 Task: Use the formula "IMPORTHTML" in spreadsheet "Project protfolio".
Action: Mouse moved to (84, 28)
Screenshot: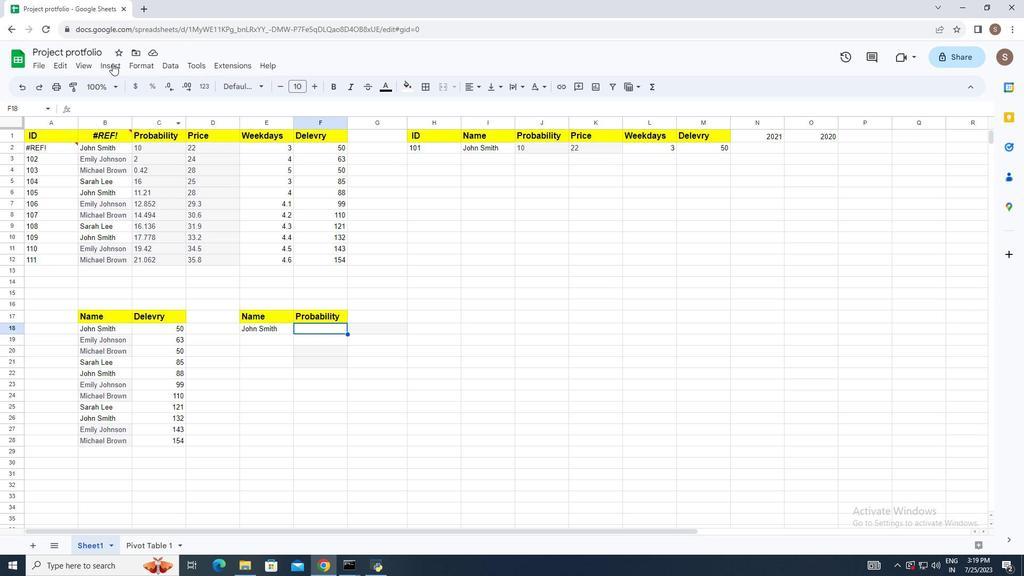 
Action: Mouse pressed left at (84, 28)
Screenshot: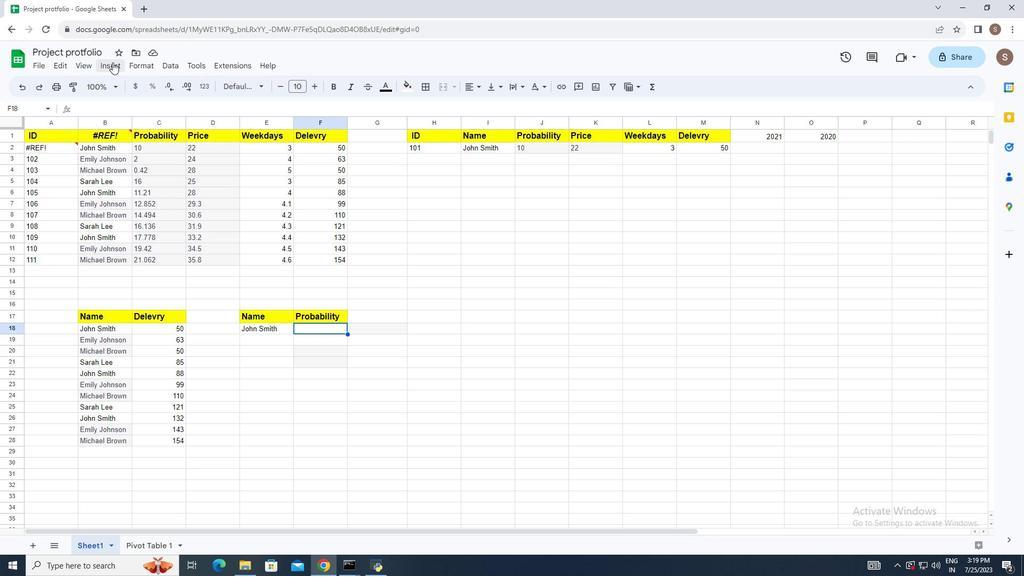 
Action: Mouse moved to (141, 211)
Screenshot: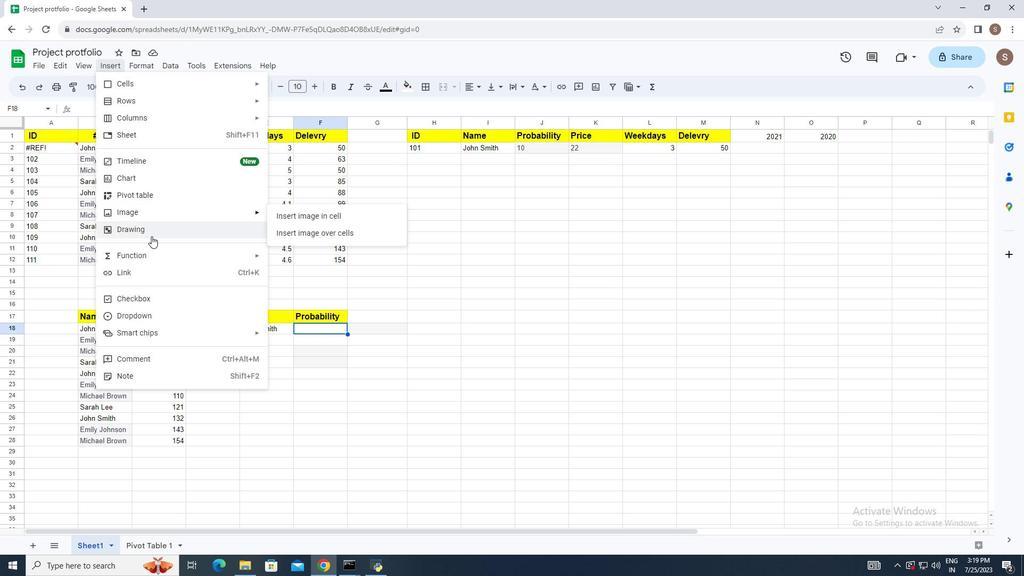 
Action: Mouse pressed left at (141, 211)
Screenshot: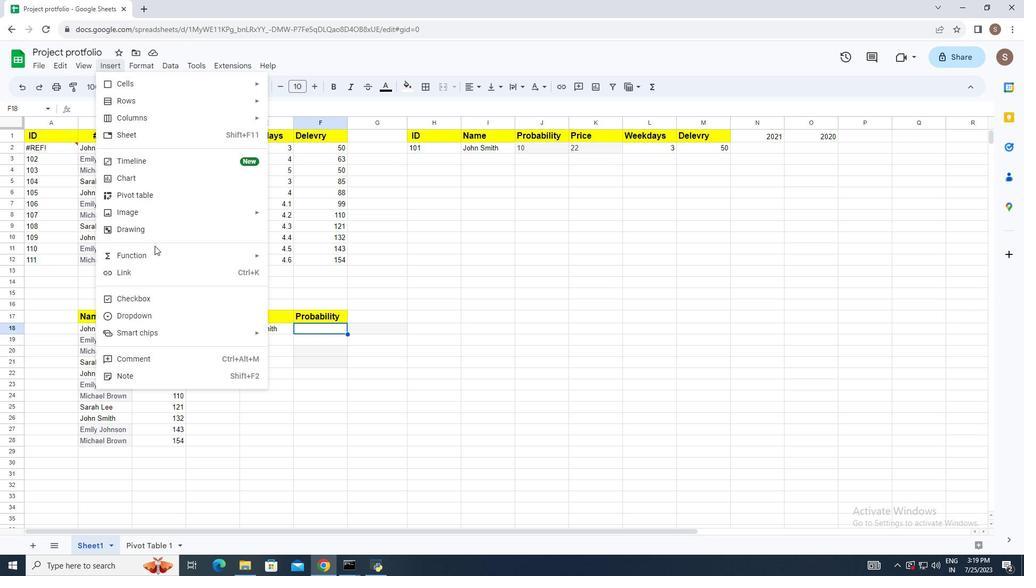 
Action: Mouse moved to (290, 206)
Screenshot: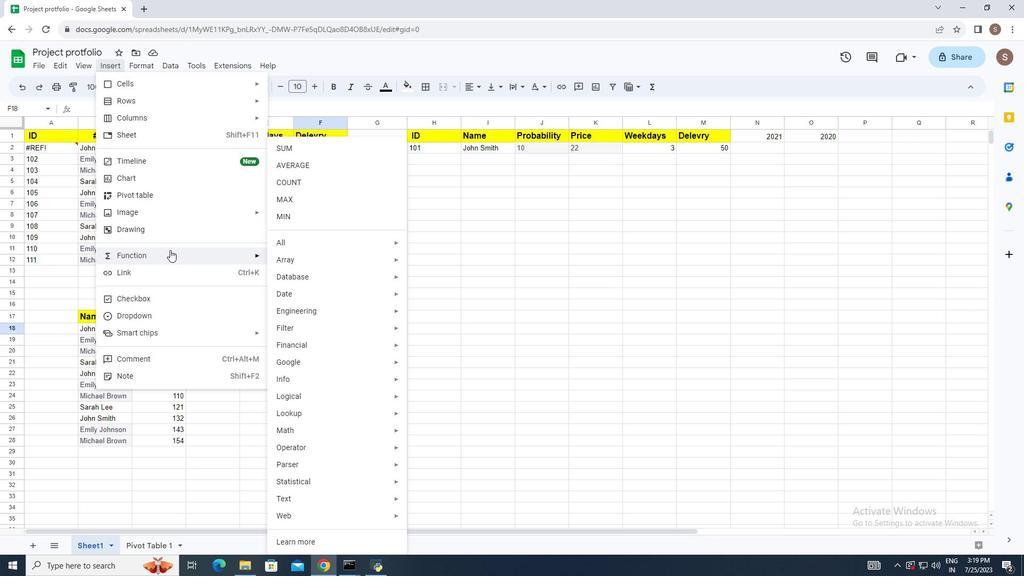 
Action: Mouse pressed left at (290, 206)
Screenshot: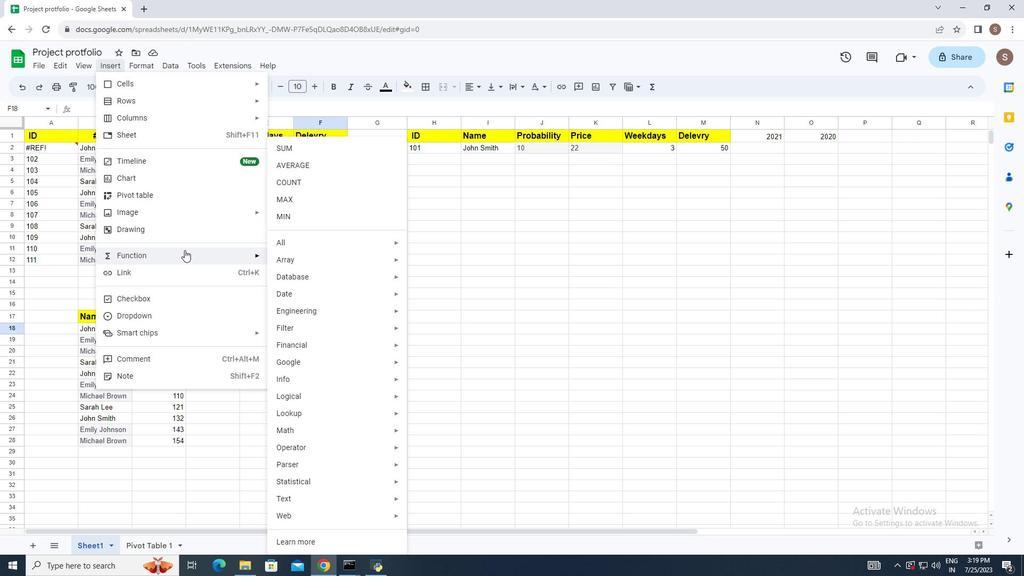 
Action: Mouse moved to (443, 353)
Screenshot: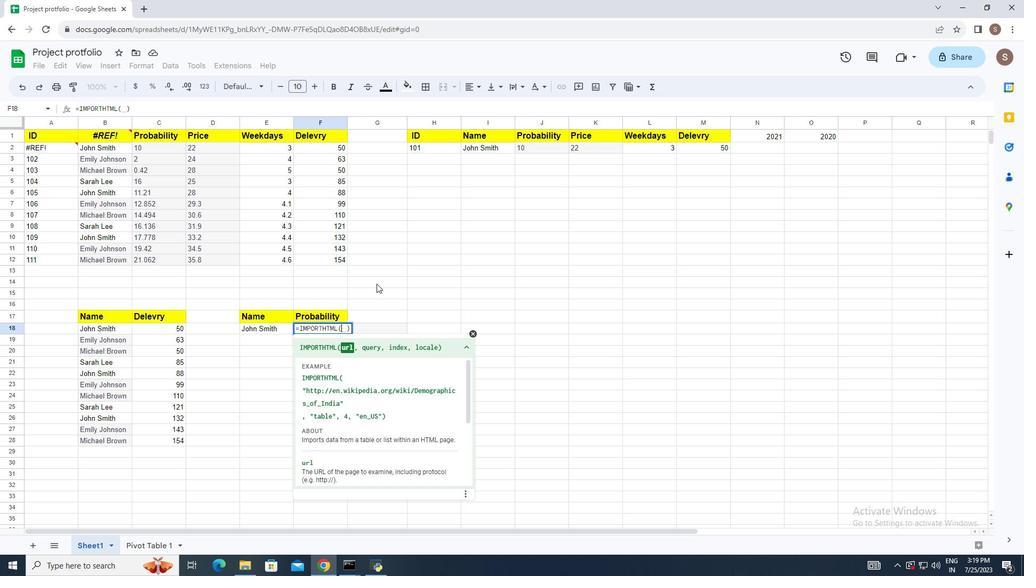 
Action: Mouse pressed left at (443, 353)
Screenshot: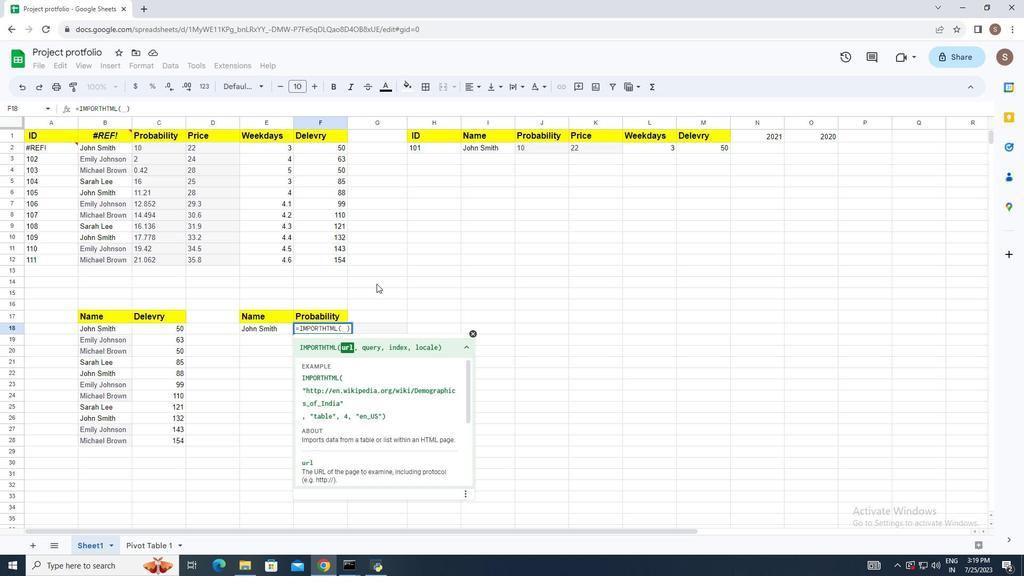 
Action: Mouse moved to (382, 334)
Screenshot: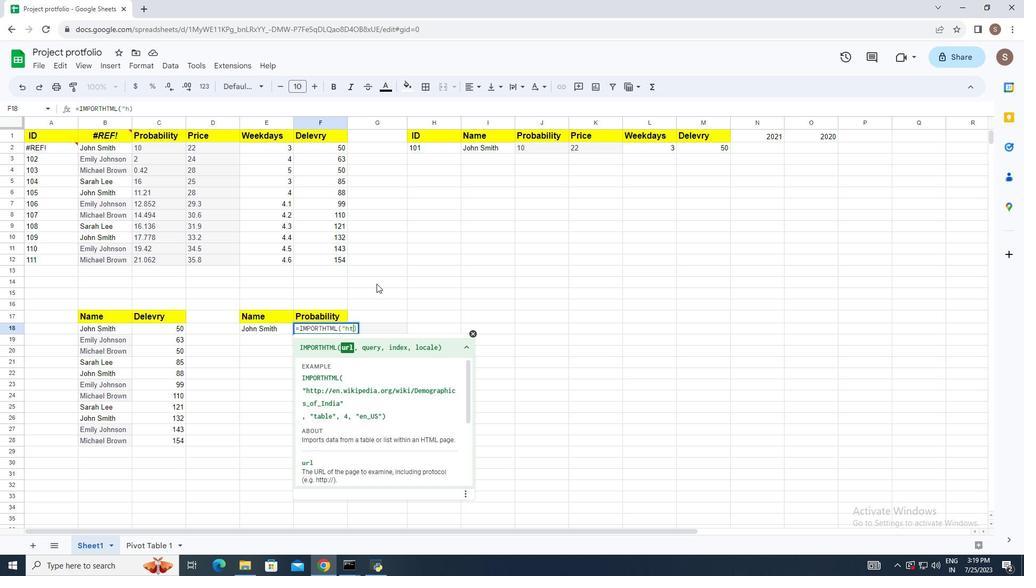 
Action: Key pressed <Key.shift>"http<Key.shift>"<Key.backspace><Key.shift>://google.com<Key.enter>
Screenshot: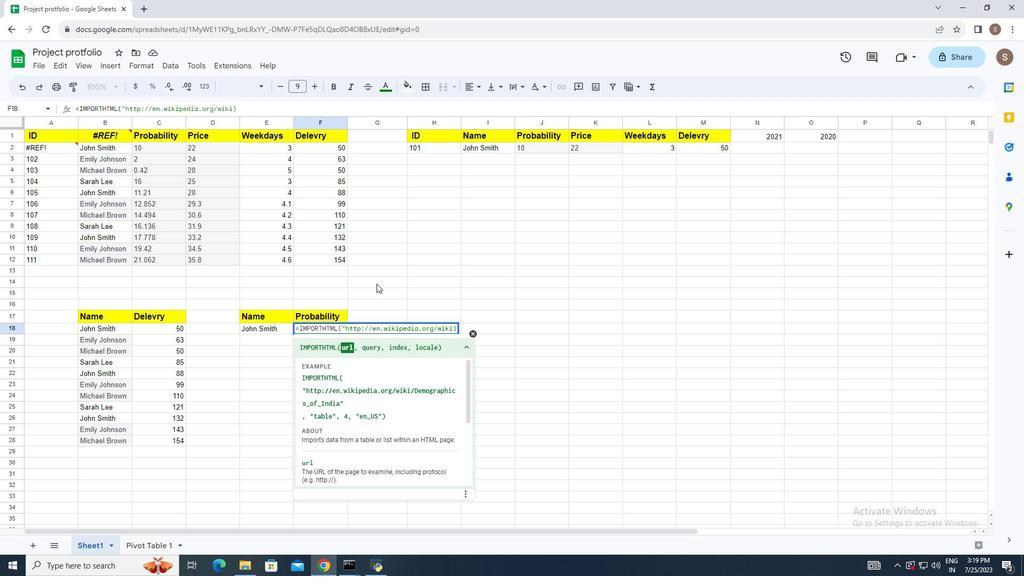 
Action: Mouse moved to (294, 293)
Screenshot: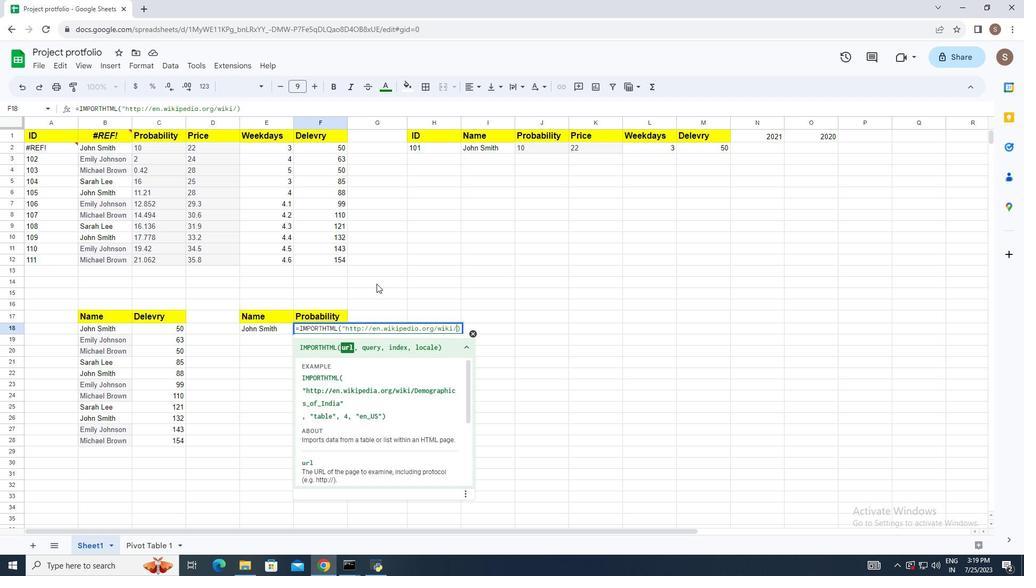 
Action: Mouse pressed left at (294, 293)
Screenshot: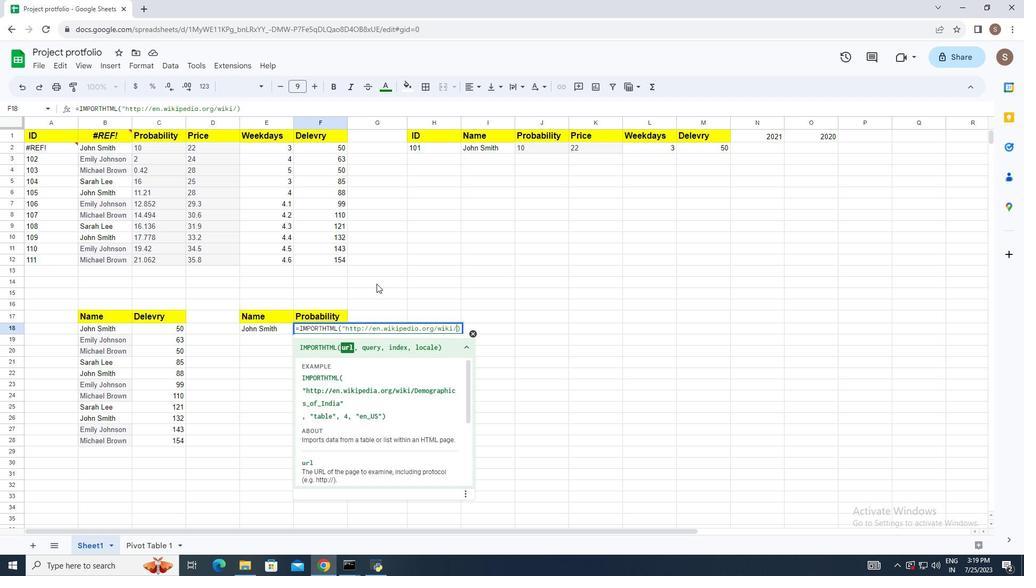 
Action: Mouse pressed left at (294, 293)
Screenshot: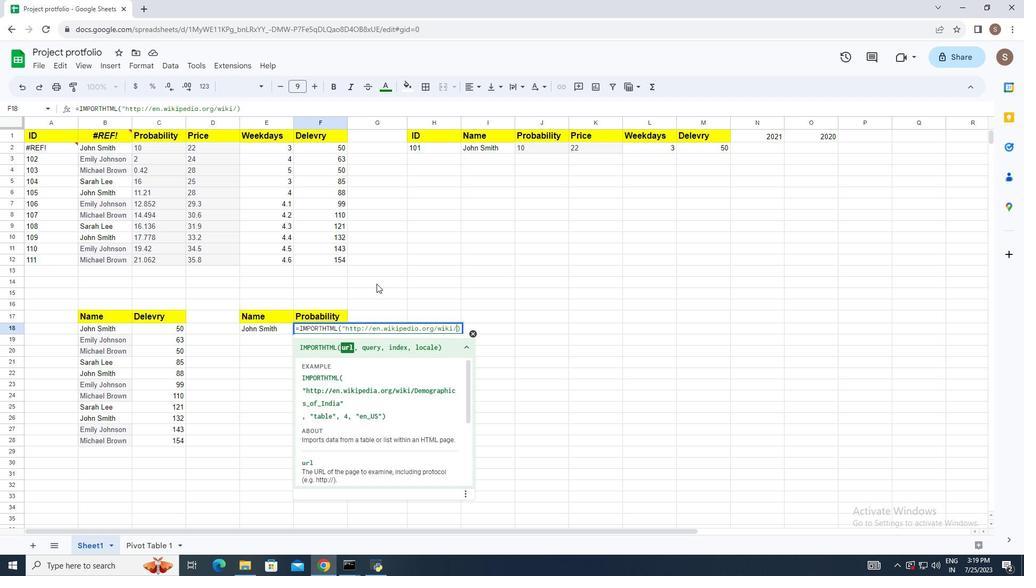 
Action: Mouse moved to (385, 292)
Screenshot: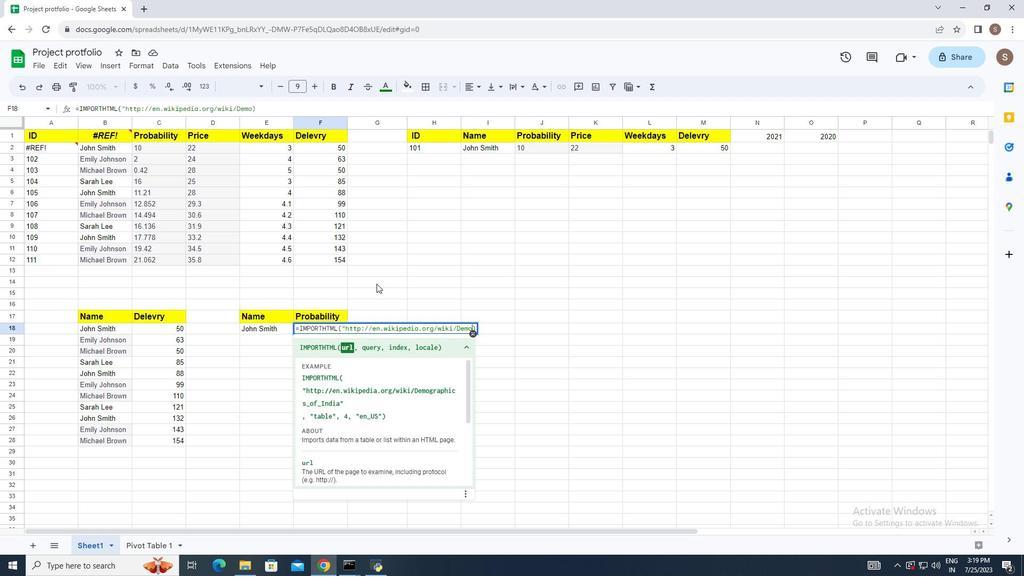 
Action: Key pressed <Key.backspace><Key.backspace><Key.backspace>
Screenshot: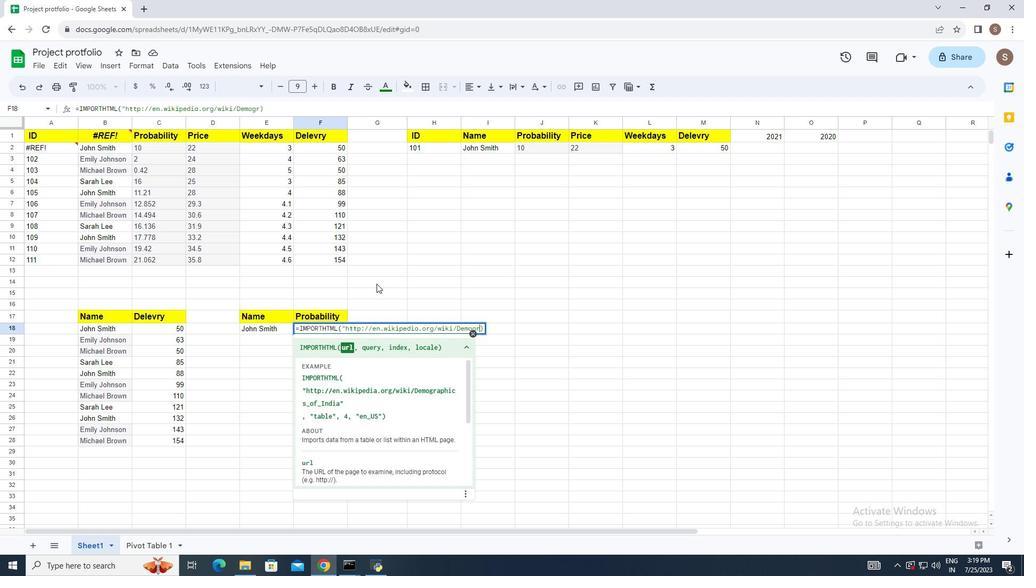 
Action: Mouse moved to (266, 352)
Screenshot: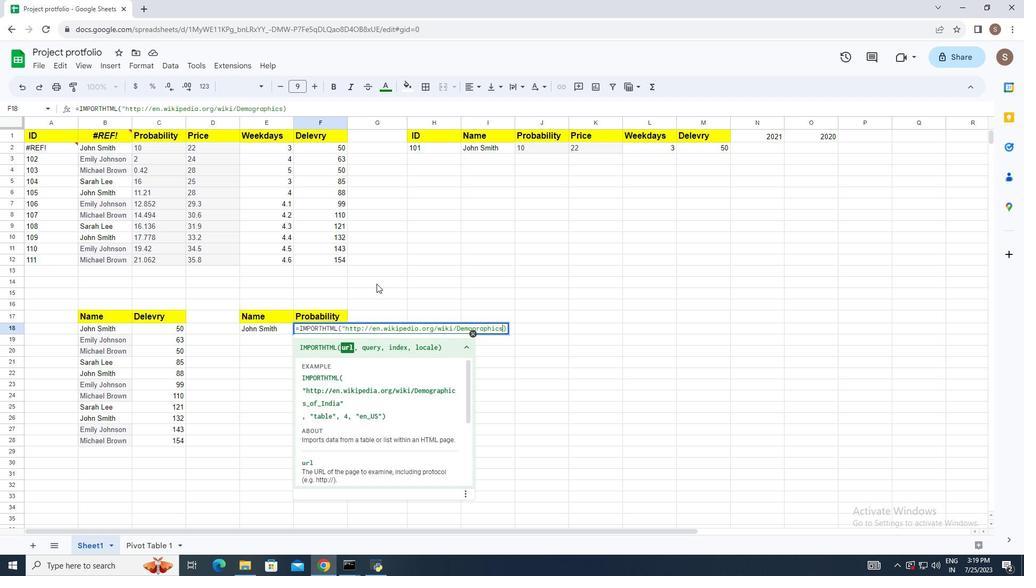 
Action: Mouse pressed left at (266, 352)
Screenshot: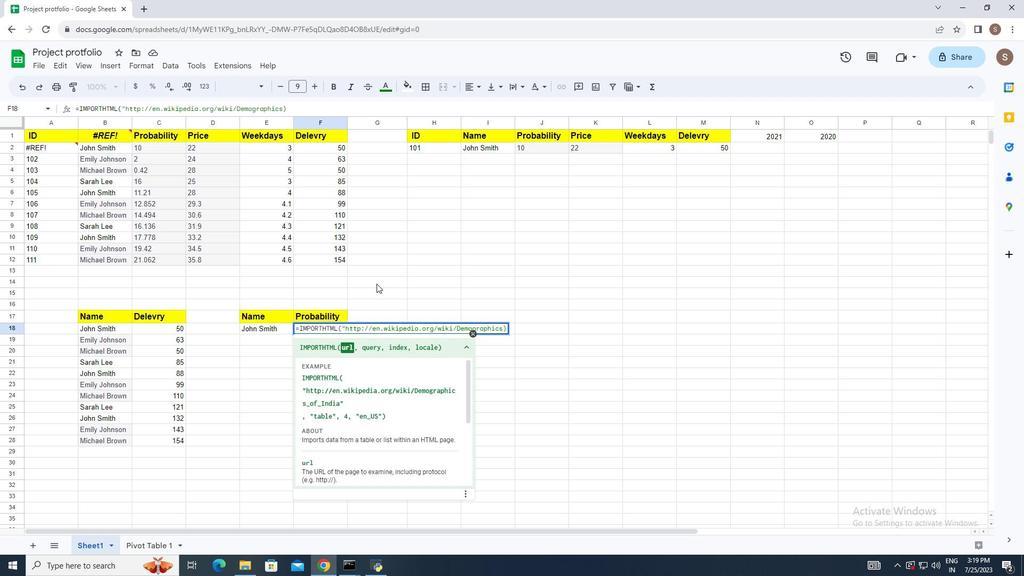 
Action: Mouse moved to (365, 384)
Screenshot: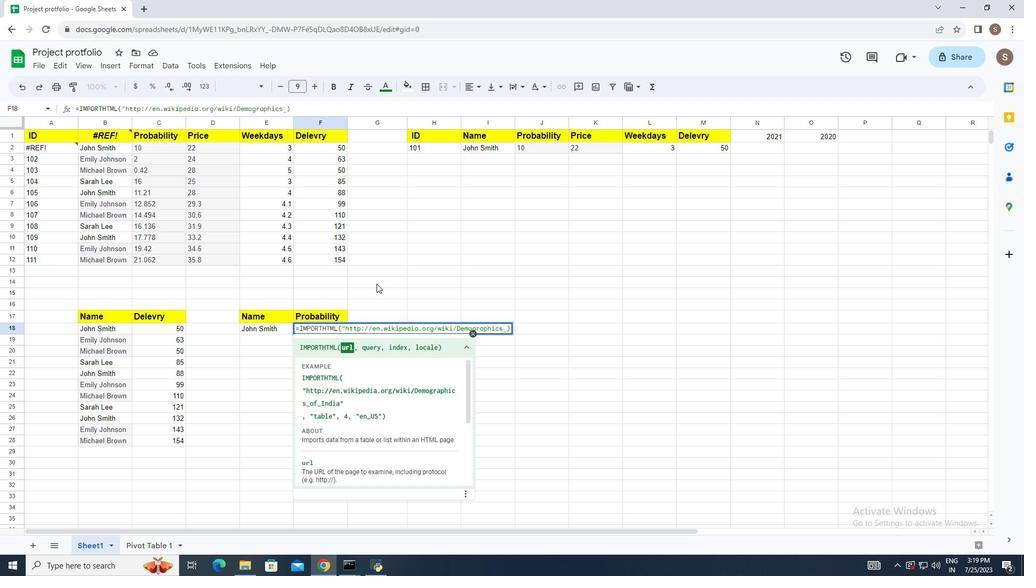 
Action: Key pressed ctrl+C
Screenshot: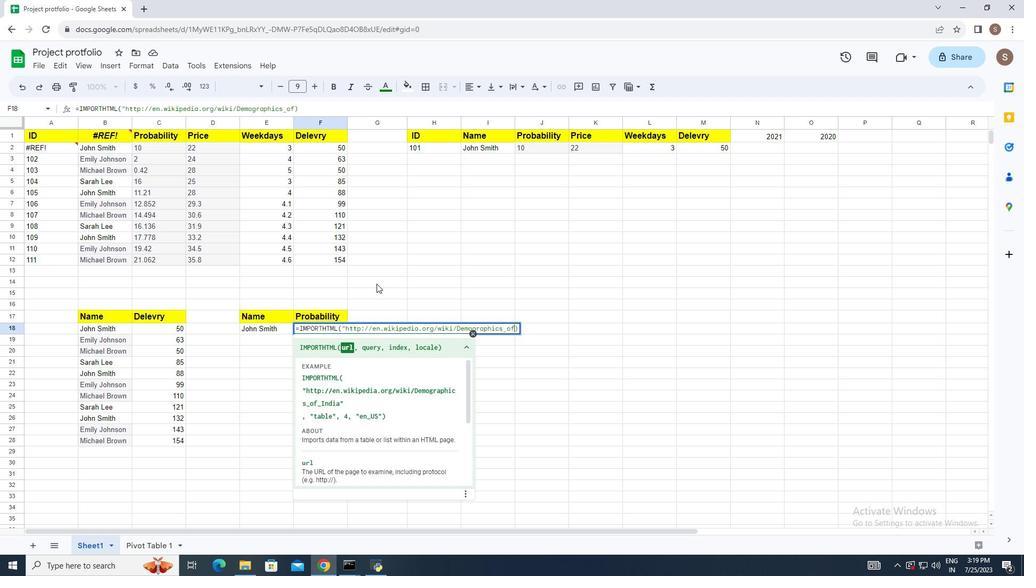 
Action: Mouse moved to (372, 292)
Screenshot: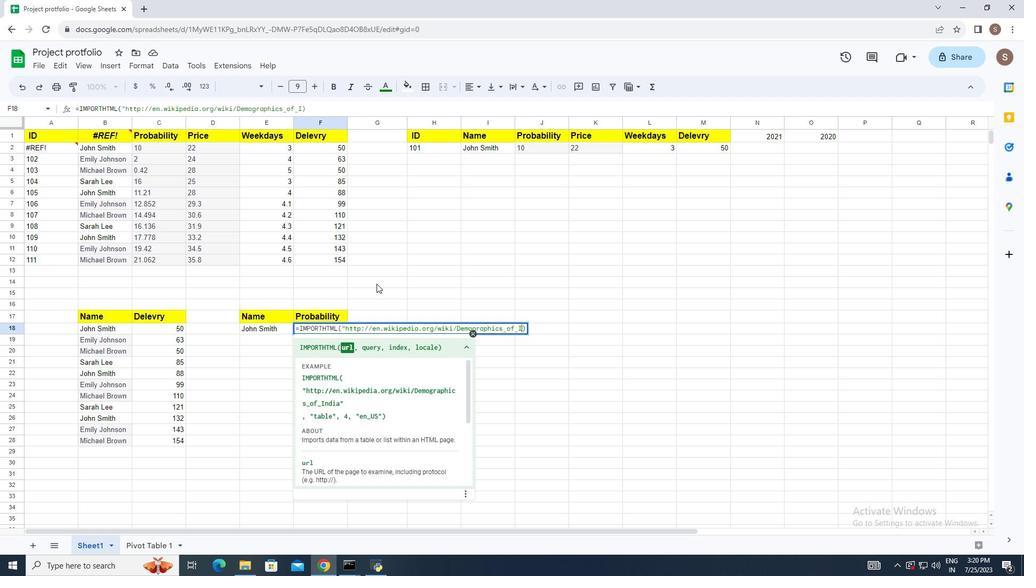 
Action: Mouse pressed left at (372, 292)
Screenshot: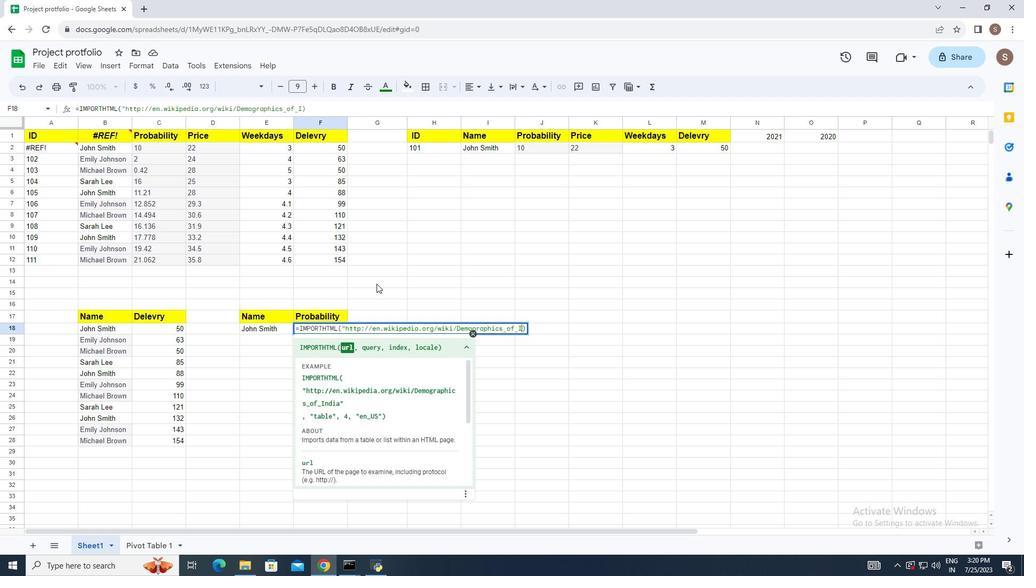 
Action: Mouse moved to (388, 345)
Screenshot: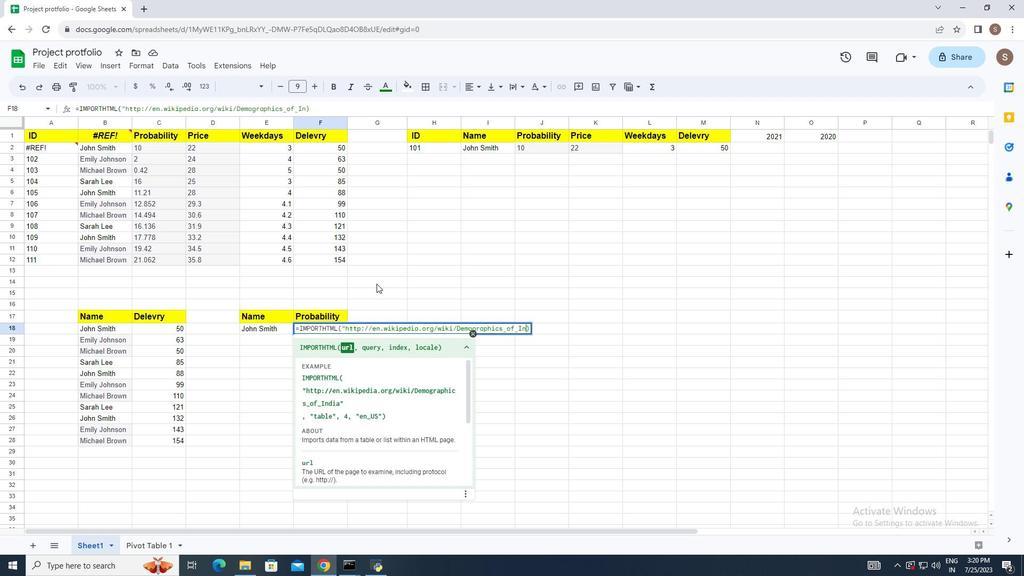 
Action: Key pressed <Key.right><Key.backspace><Key.backspace><Key.backspace><Key.backspace><Key.backspace><Key.backspace><Key.backspace><Key.backspace><Key.backspace><Key.backspace><Key.backspace><Key.backspace><Key.backspace><Key.backspace><Key.backspace><Key.backspace><Key.backspace><Key.backspace>ctrl+V<Key.backspace><Key.enter>
Screenshot: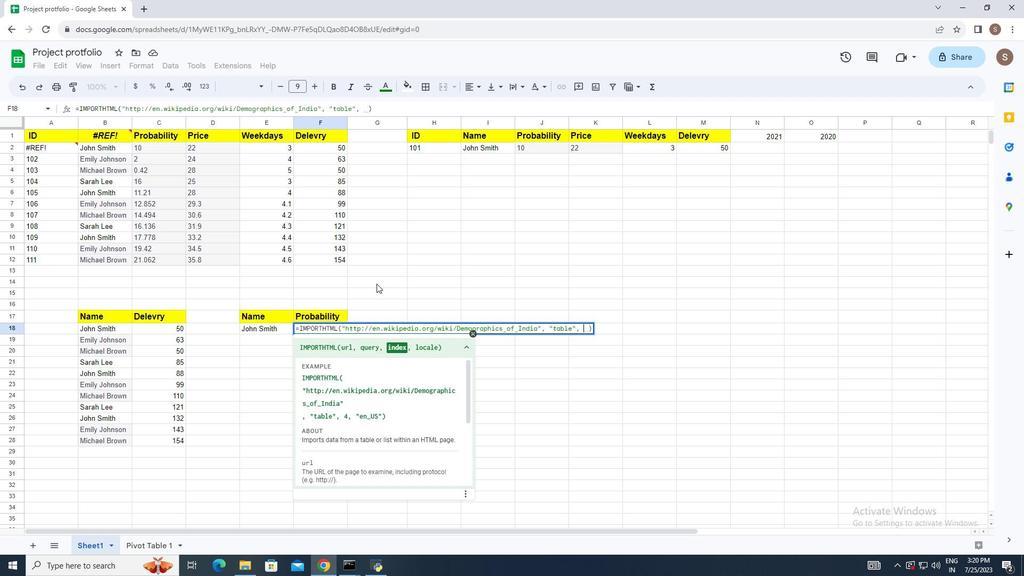 
Action: Mouse moved to (279, 297)
Screenshot: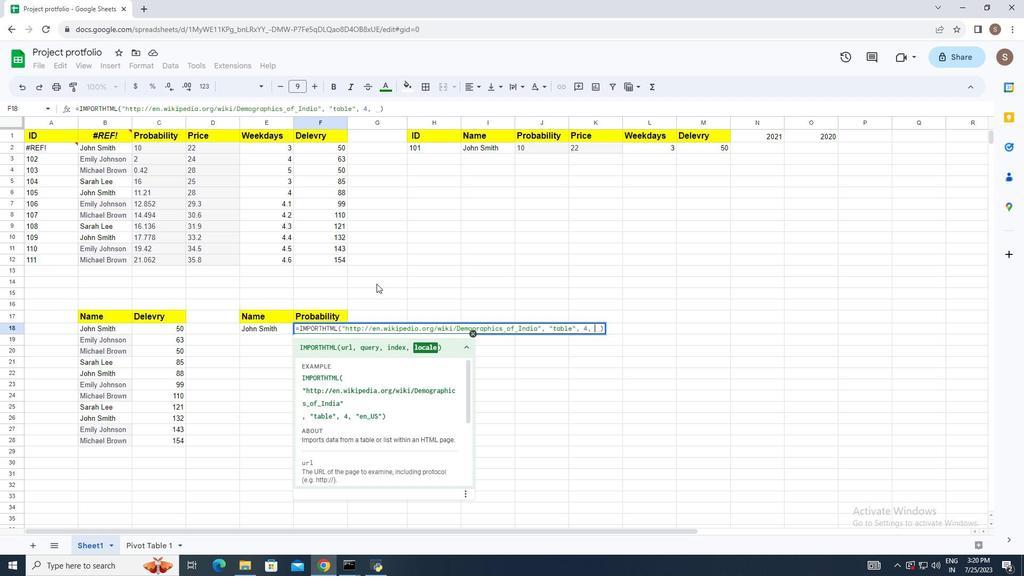 
Action: Mouse pressed left at (279, 297)
Screenshot: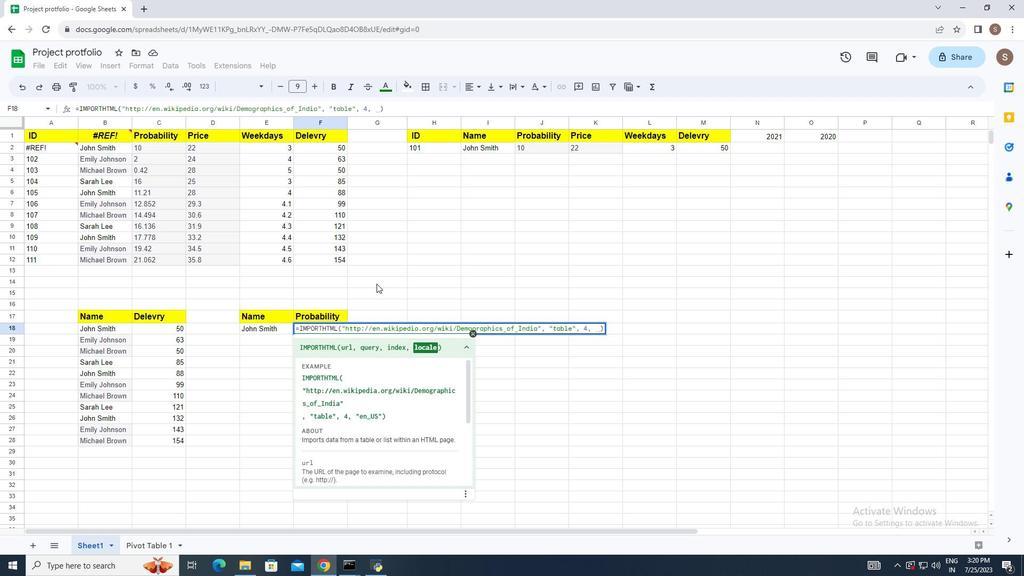 
Action: Mouse moved to (283, 290)
Screenshot: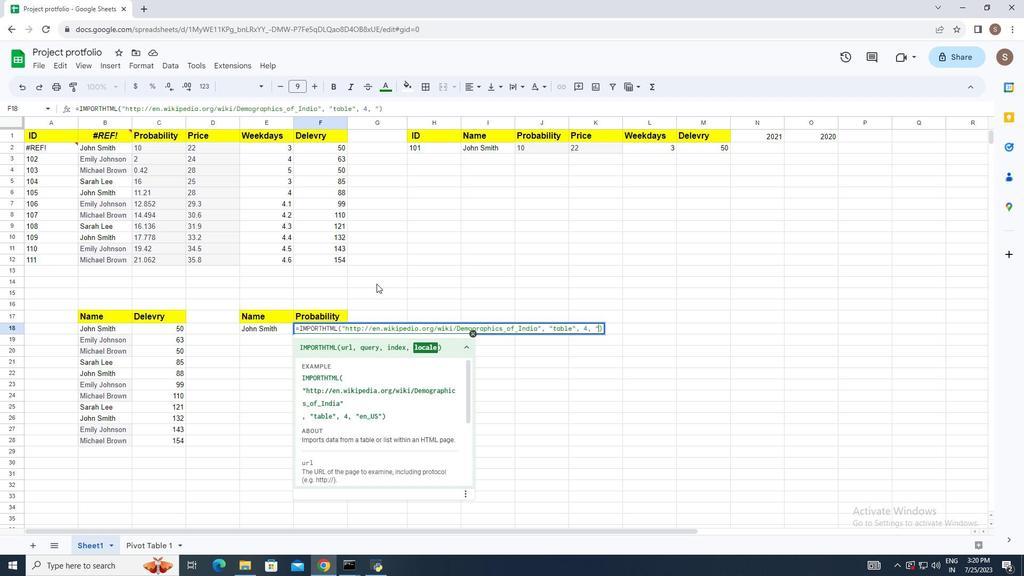 
Action: Mouse pressed left at (283, 290)
Screenshot: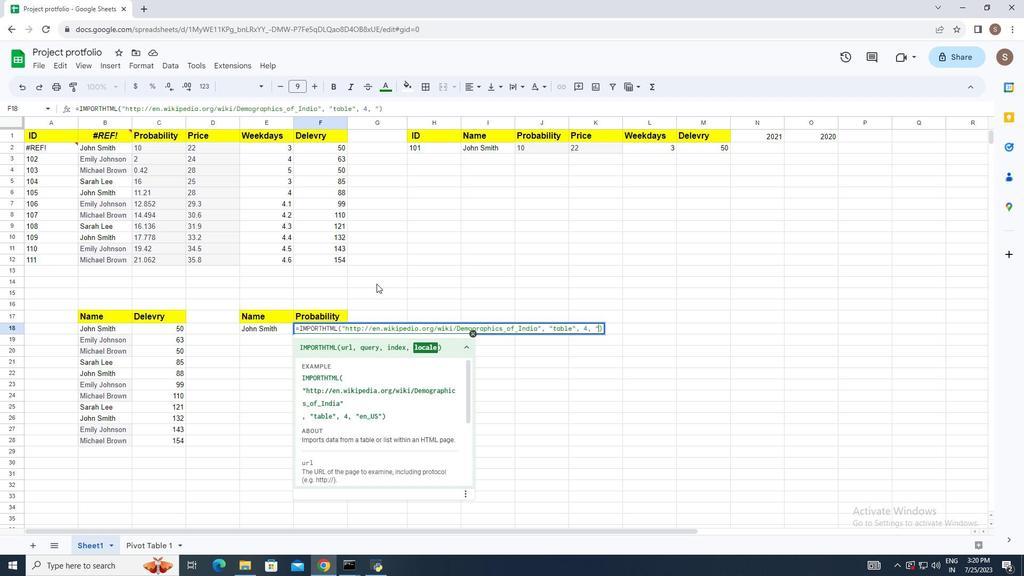 
Action: Mouse moved to (300, 320)
Screenshot: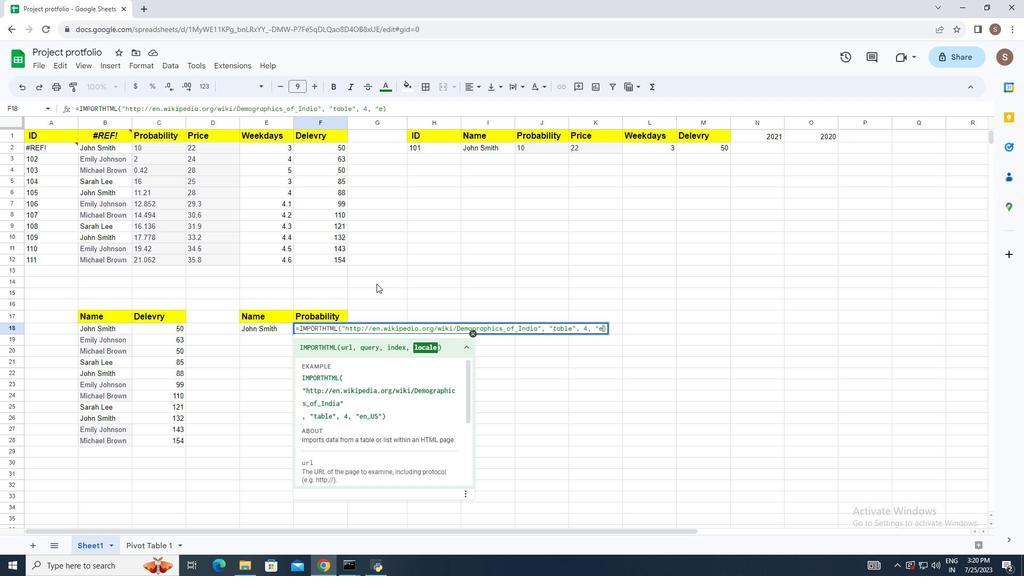
Action: Mouse pressed left at (300, 320)
Screenshot: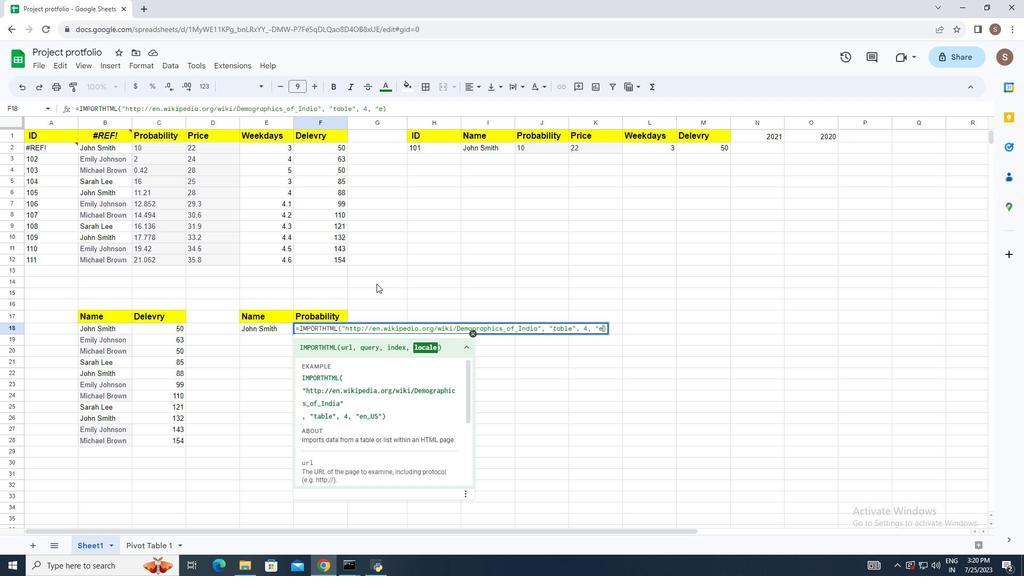 
Action: Mouse moved to (291, 291)
Screenshot: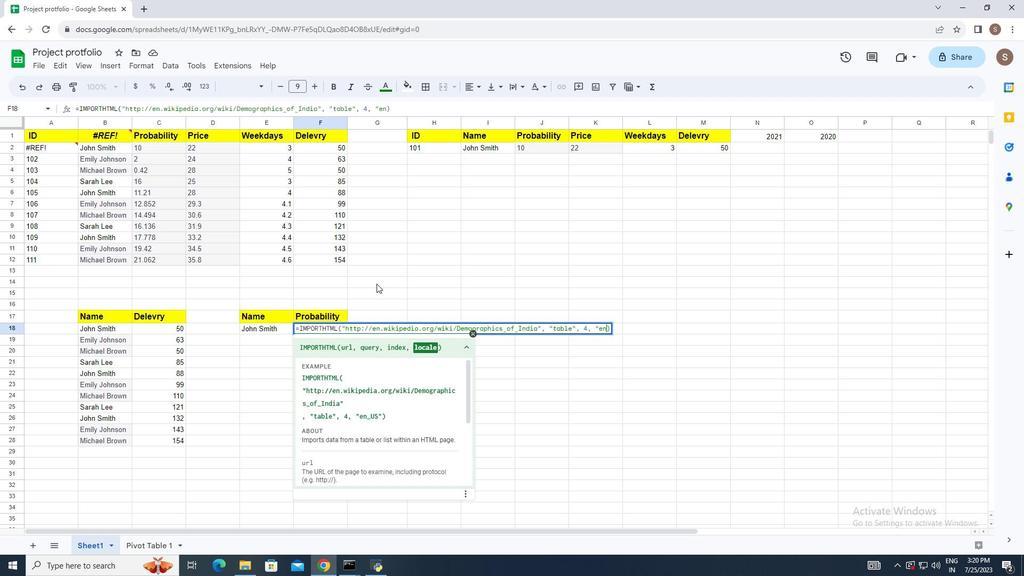 
Action: Mouse pressed left at (291, 291)
Screenshot: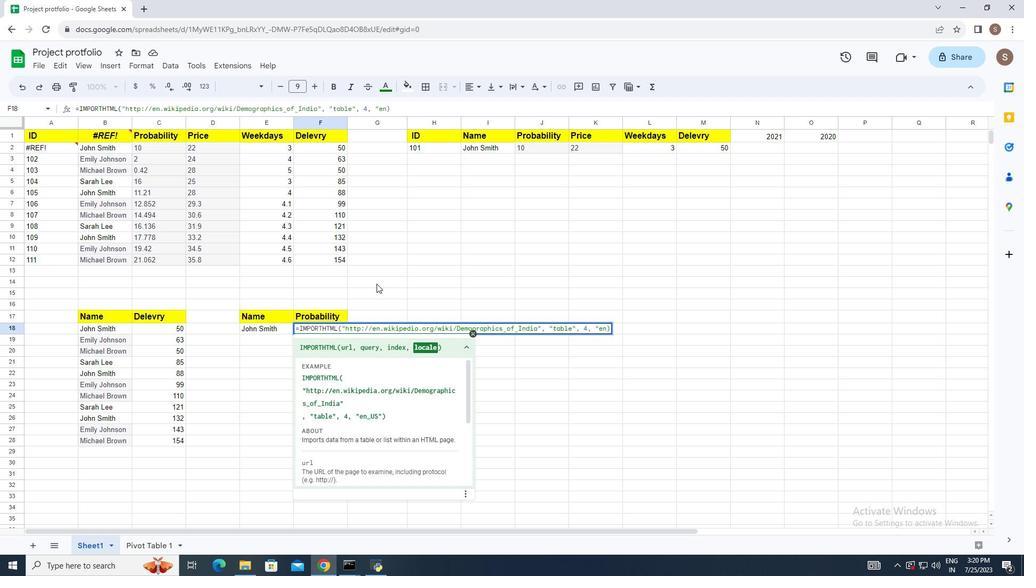 
Action: Mouse moved to (815, 395)
Screenshot: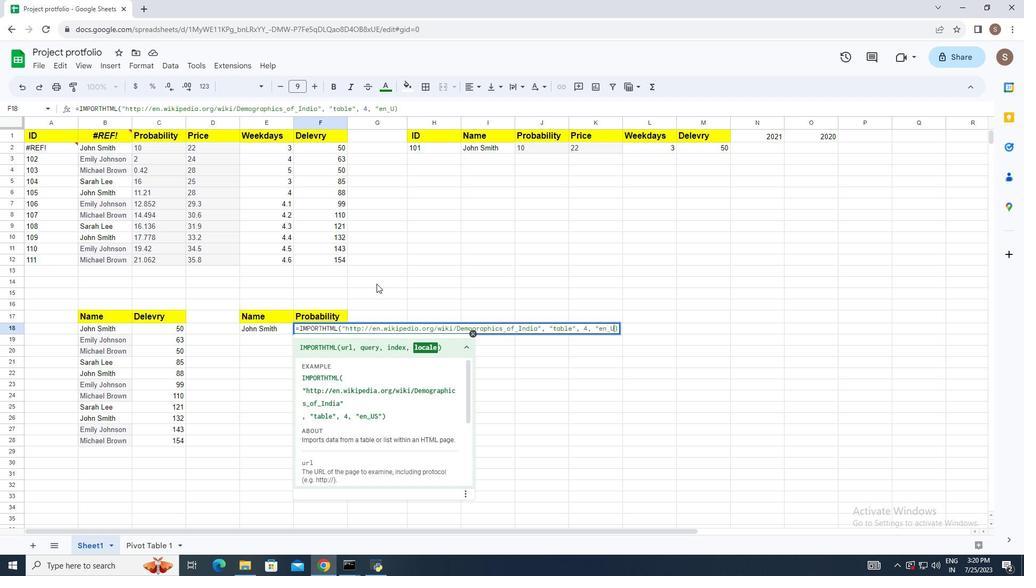 
Action: Key pressed <Key.delete>
Screenshot: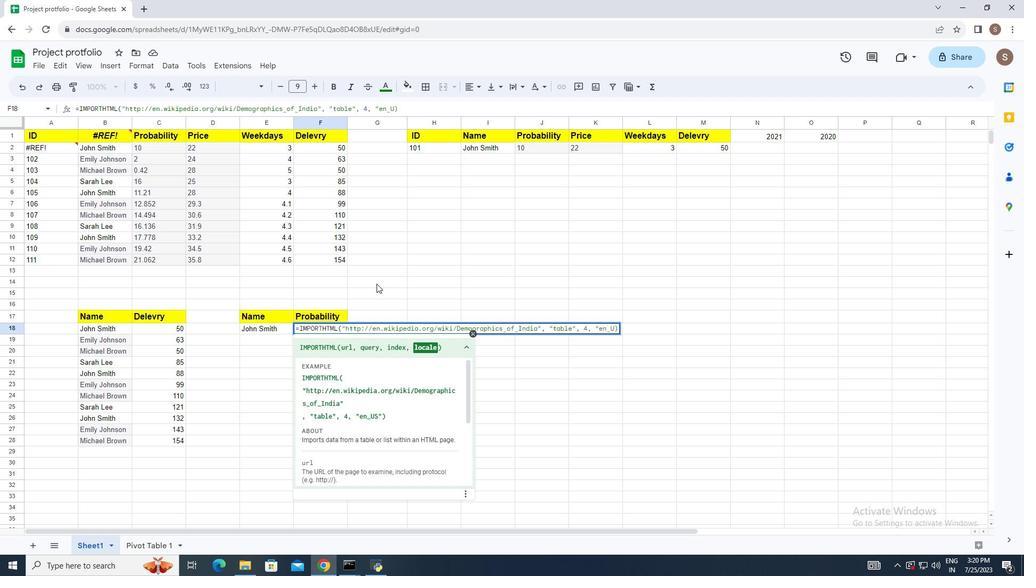 
Action: Mouse moved to (293, 292)
Screenshot: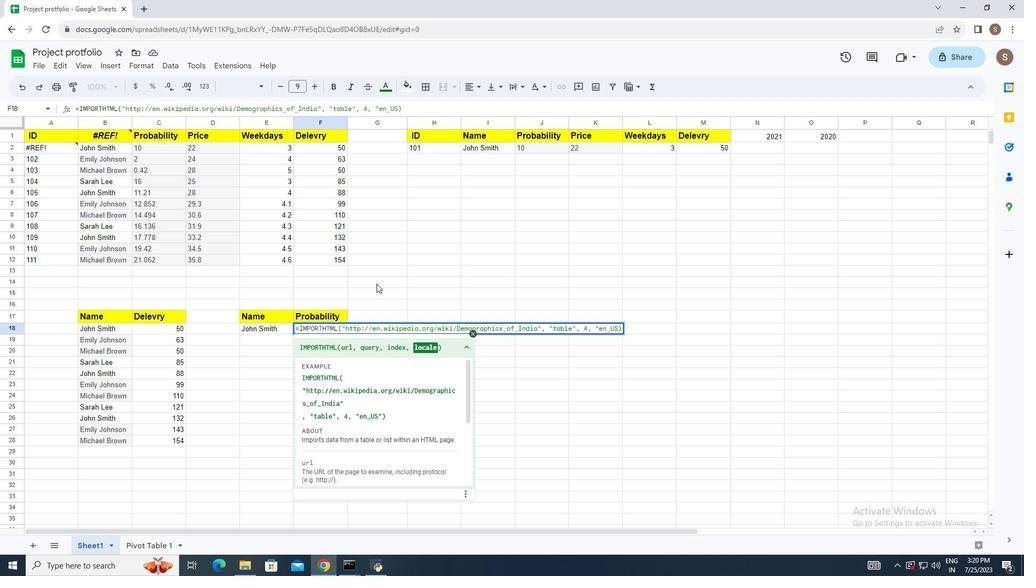 
Action: Mouse pressed left at (293, 292)
Screenshot: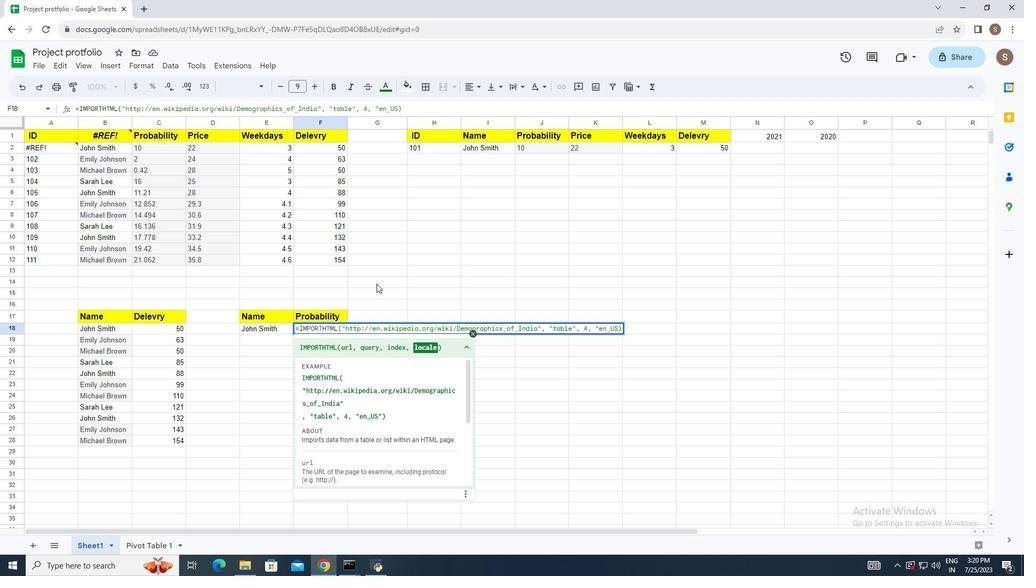 
Action: Mouse moved to (76, 26)
Screenshot: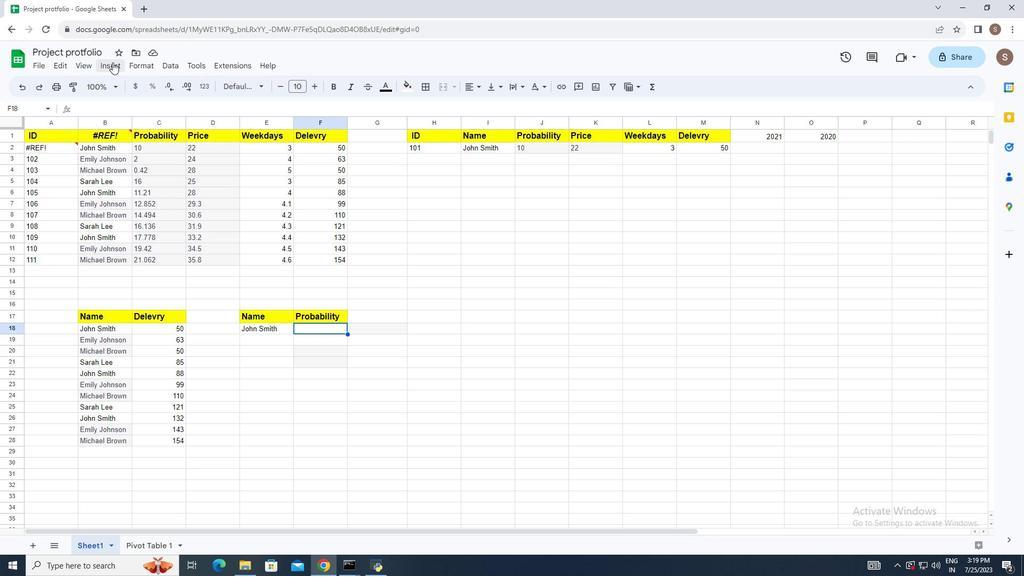 
Action: Mouse pressed left at (76, 26)
Screenshot: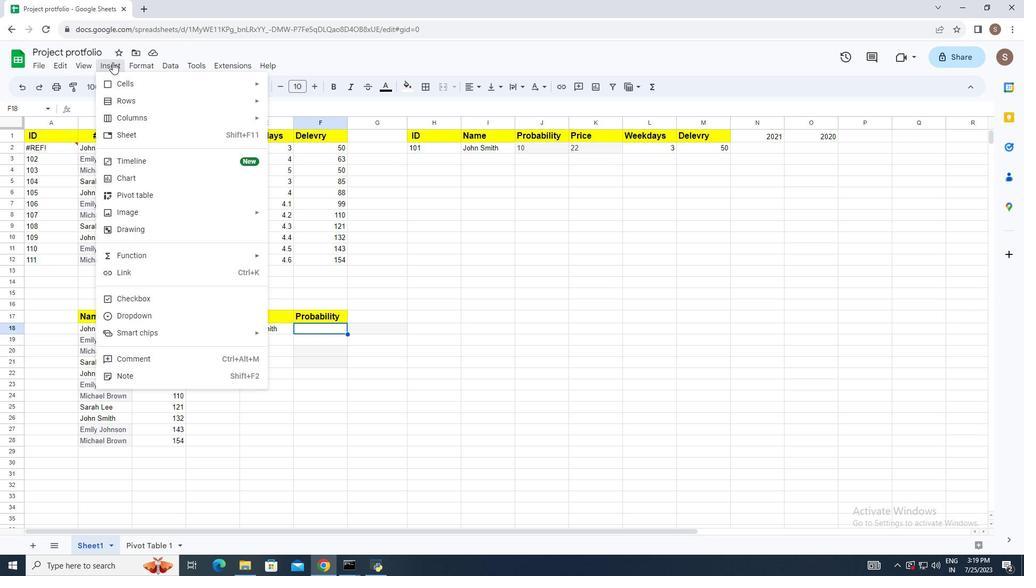 
Action: Mouse moved to (119, 213)
Screenshot: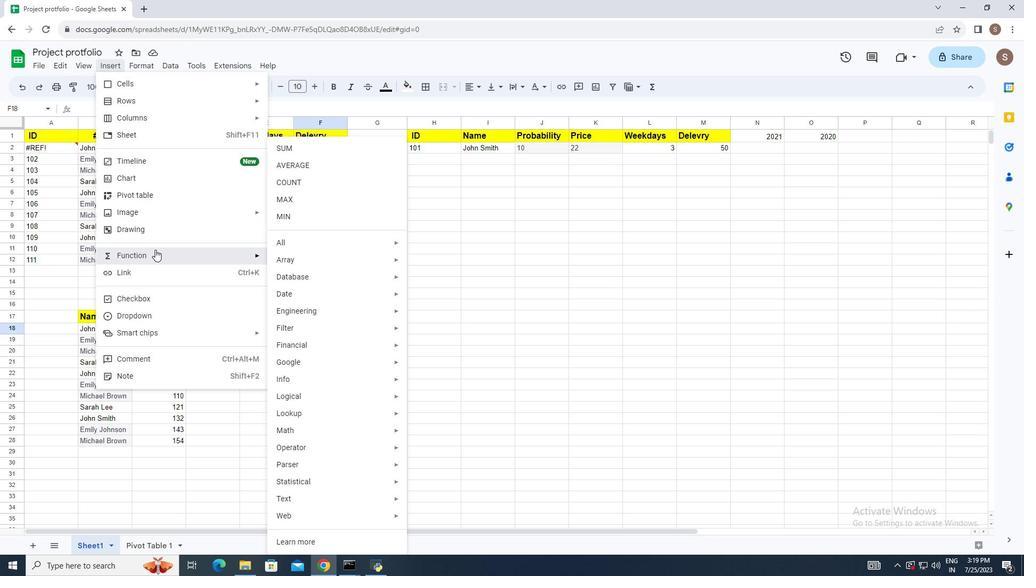 
Action: Mouse pressed left at (119, 213)
Screenshot: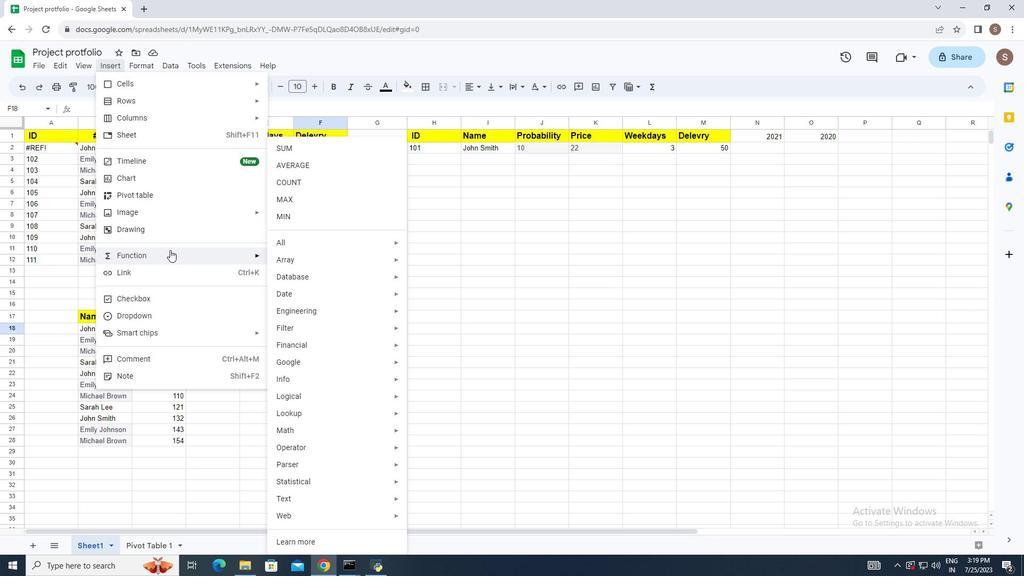 
Action: Mouse moved to (322, 200)
Screenshot: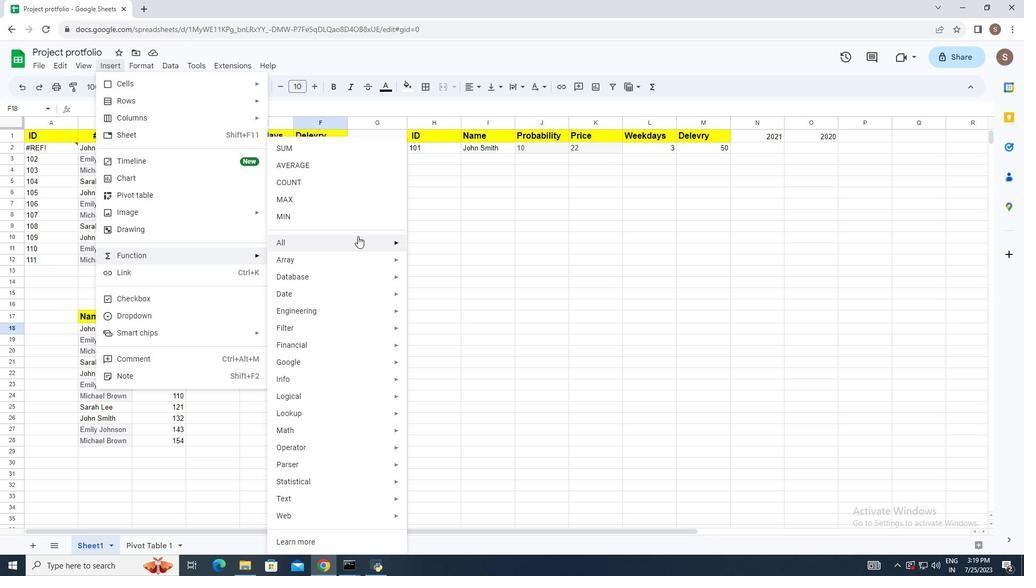 
Action: Mouse pressed left at (322, 200)
Screenshot: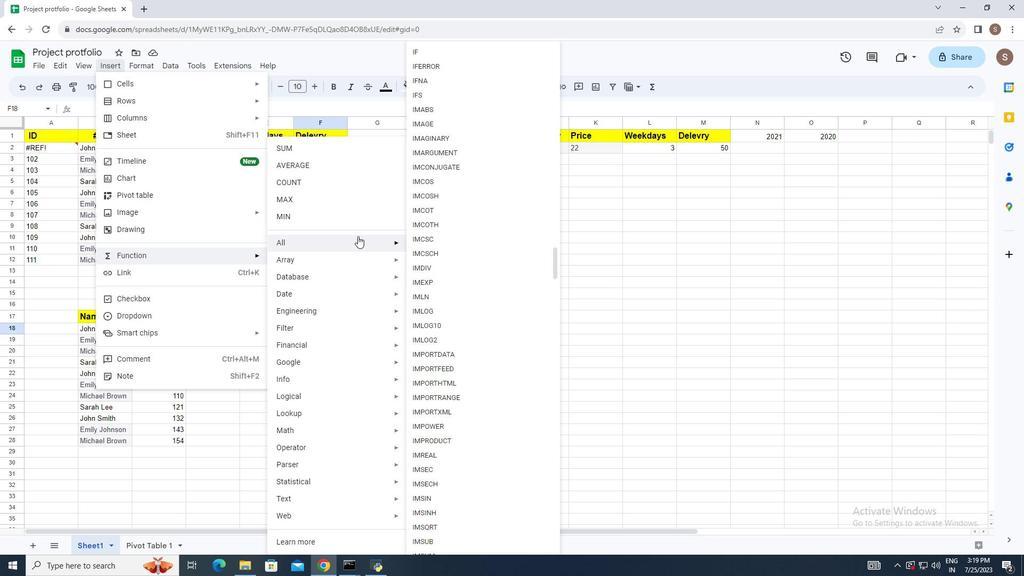 
Action: Mouse moved to (427, 349)
Screenshot: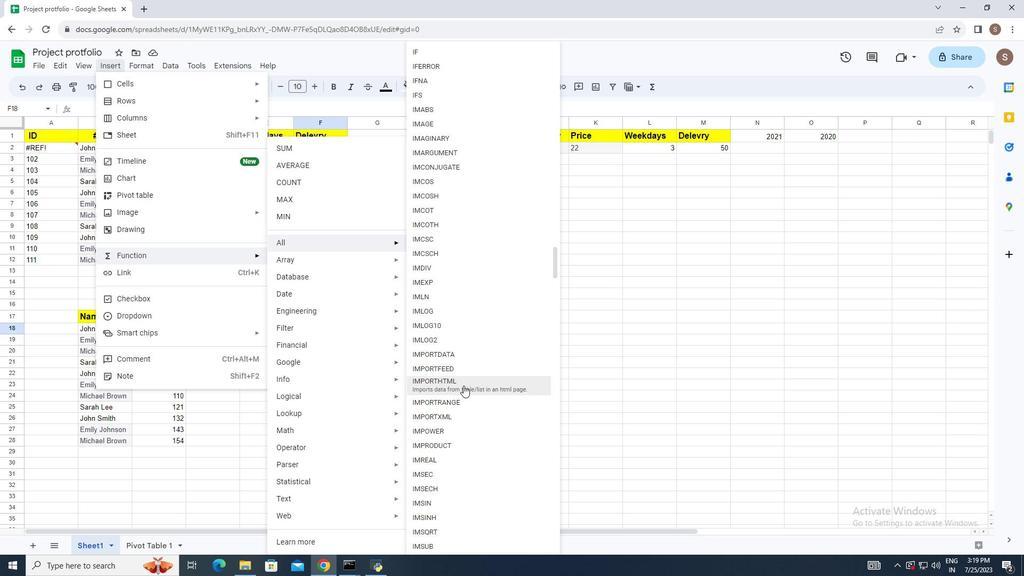 
Action: Mouse pressed left at (427, 349)
Screenshot: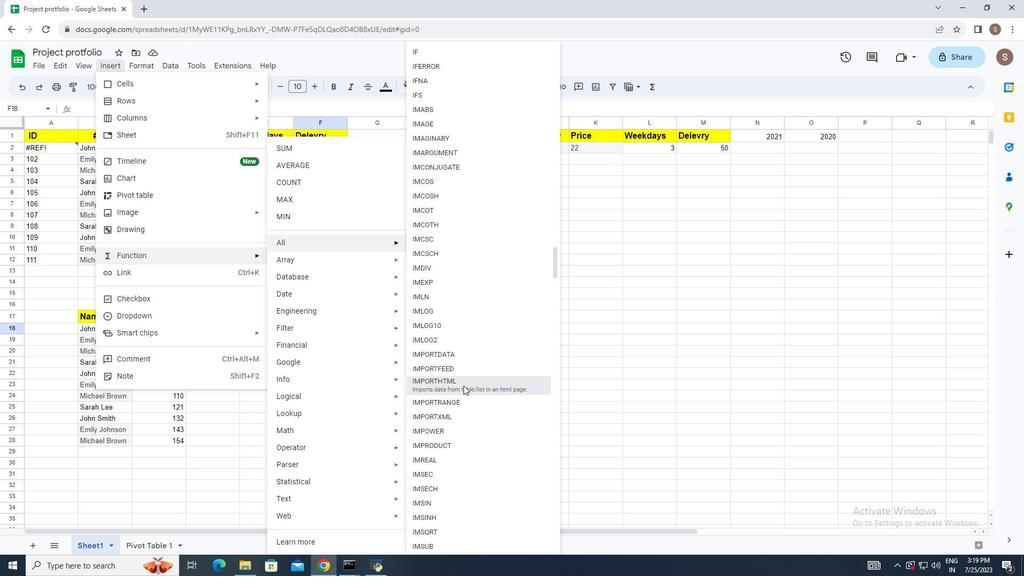 
Action: Mouse moved to (340, 248)
Screenshot: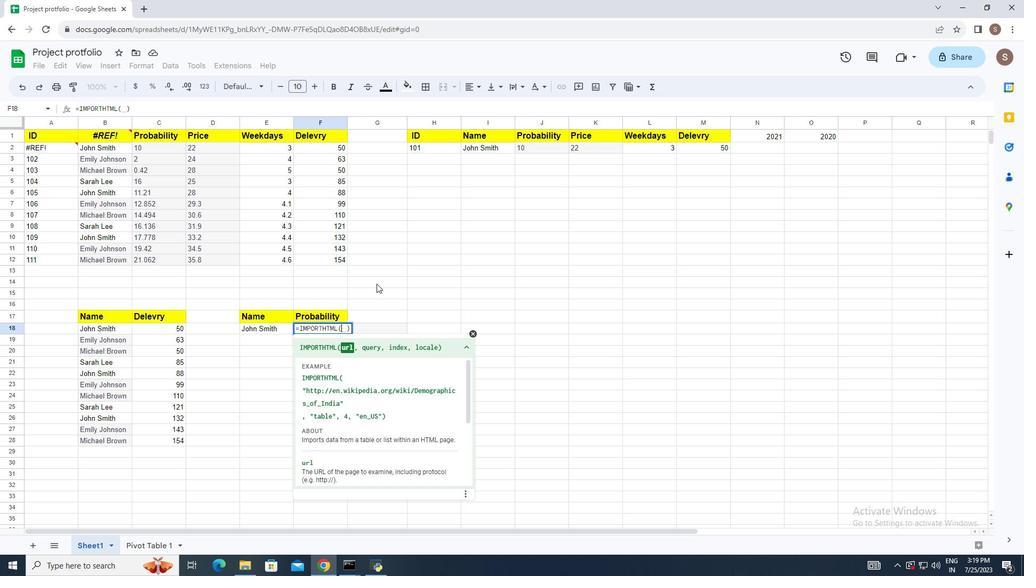 
Action: Key pressed <Key.shift>"http<Key.shift>://en.wikipedia.org/wil<Key.backspace>ki/<Key.shift_r>Demographics<Key.shift>_of<Key.shift>_<Key.shift>India<Key.shift>",<Key.space><Key.shift>"table<Key.shift>",<Key.space>4,<Key.space><Key.shift>"en<Key.shift>_<Key.shift>U<Key.shift_r><Key.shift_r><Key.shift_r><Key.shift_r><Key.shift_r>S<Key.shift>"<Key.enter>
Screenshot: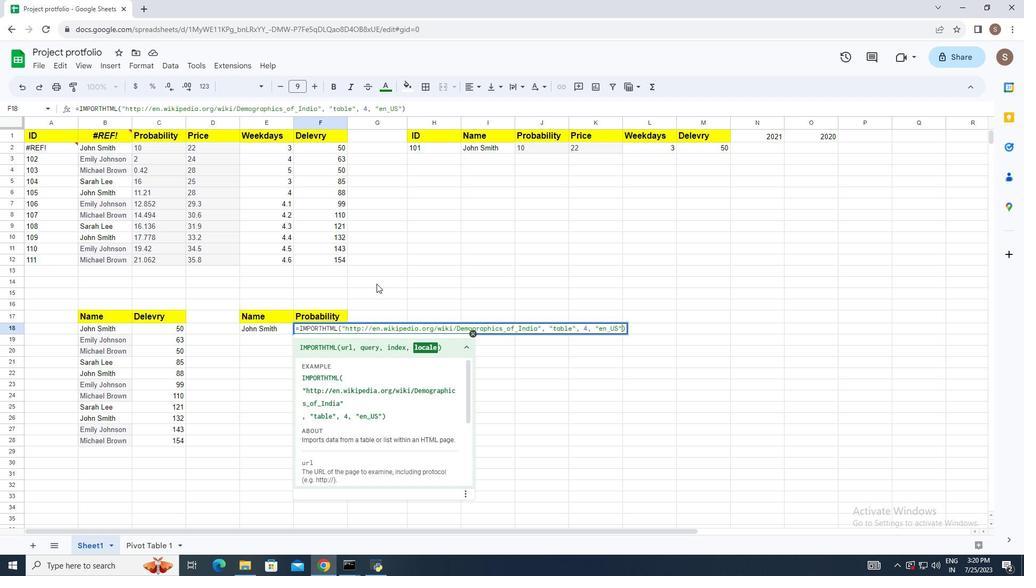 
